 Task: Use the formula "EVEN" in spreadsheet "Project portfolio".
Action: Mouse moved to (716, 382)
Screenshot: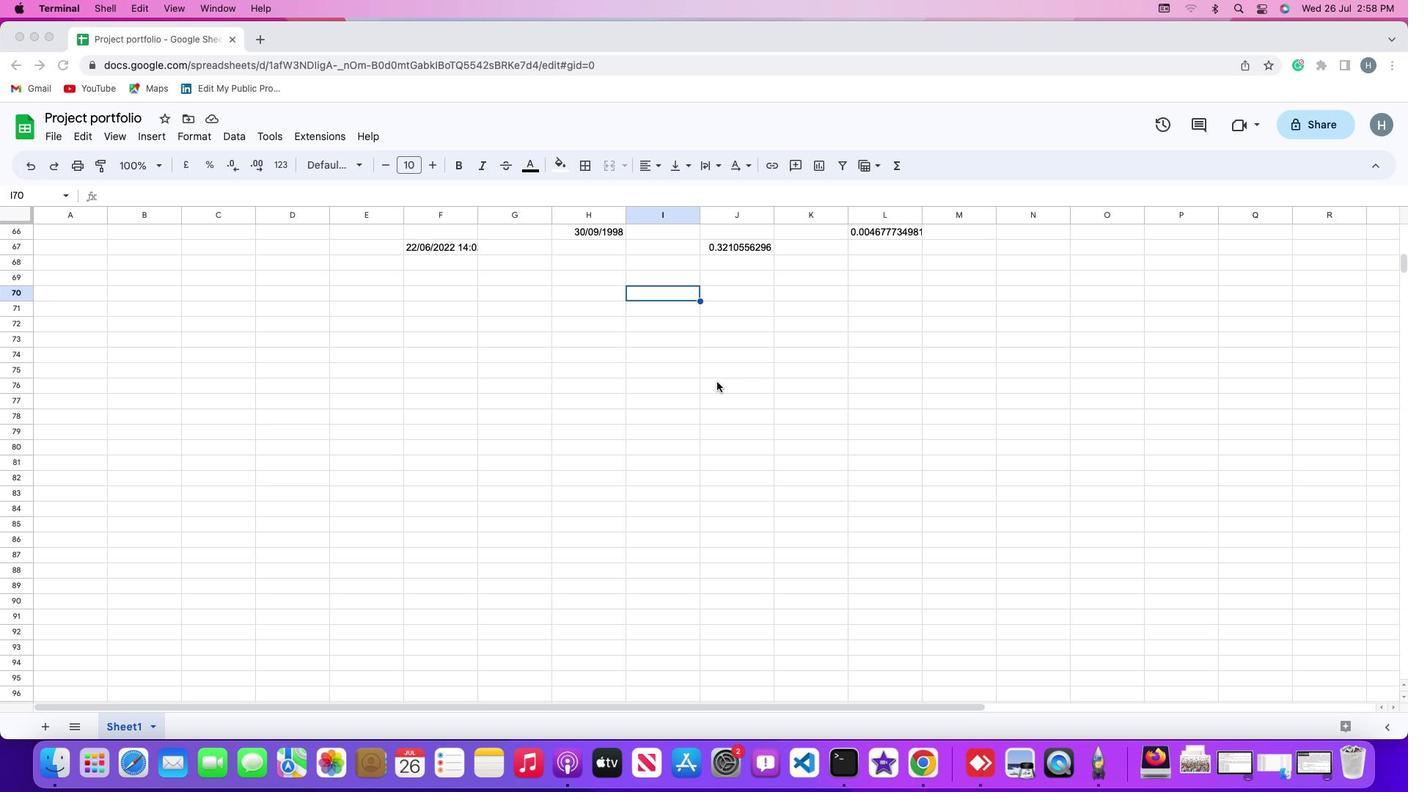 
Action: Mouse pressed left at (716, 382)
Screenshot: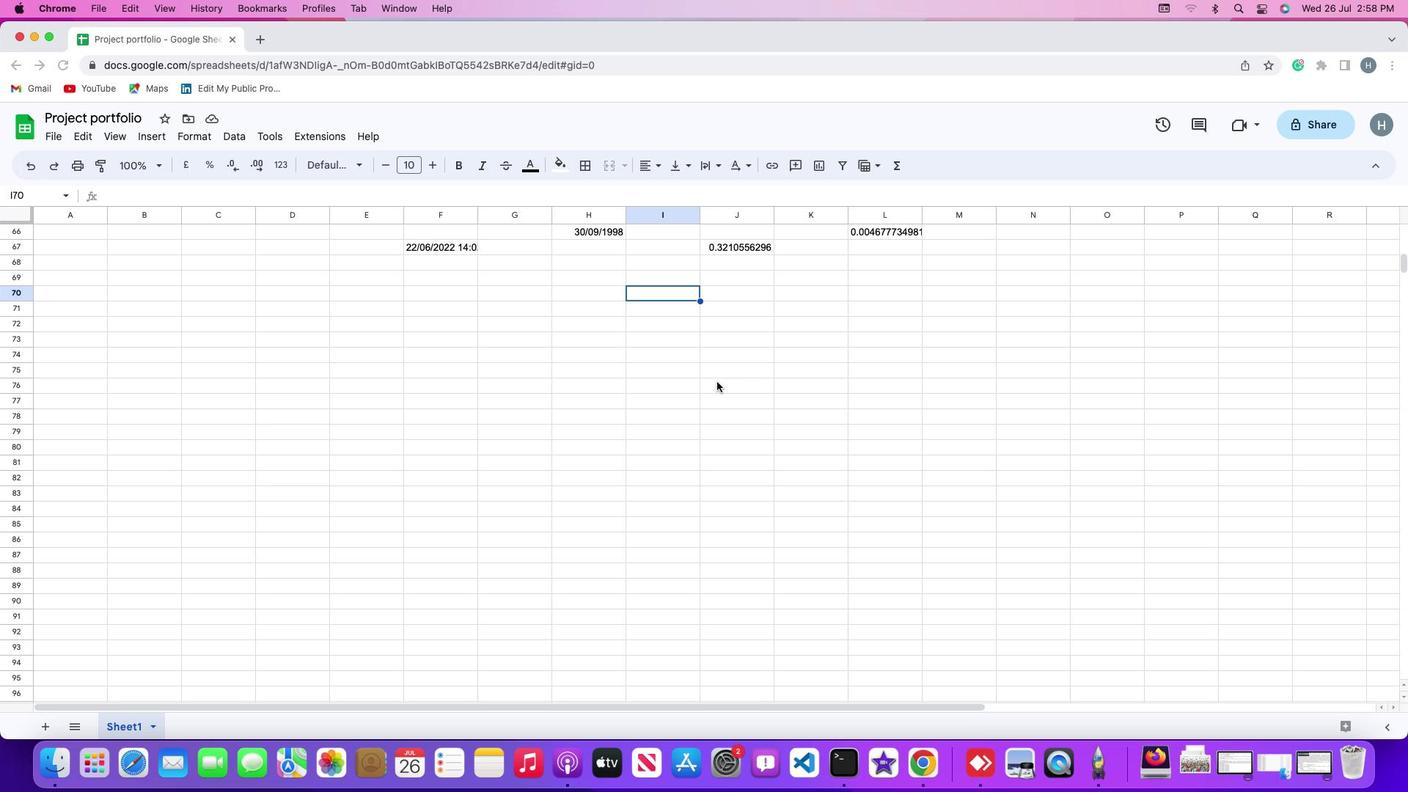 
Action: Mouse moved to (559, 288)
Screenshot: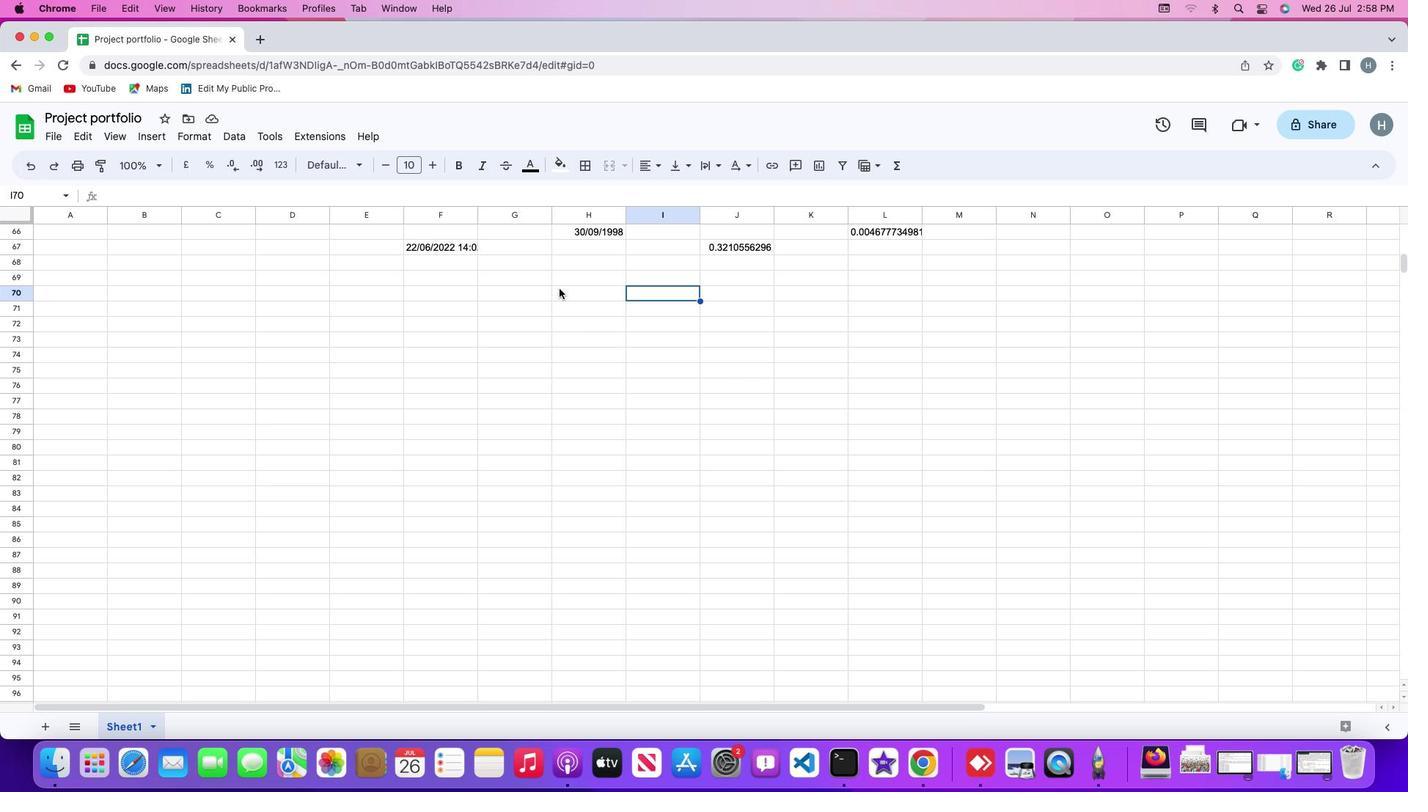 
Action: Mouse pressed left at (559, 288)
Screenshot: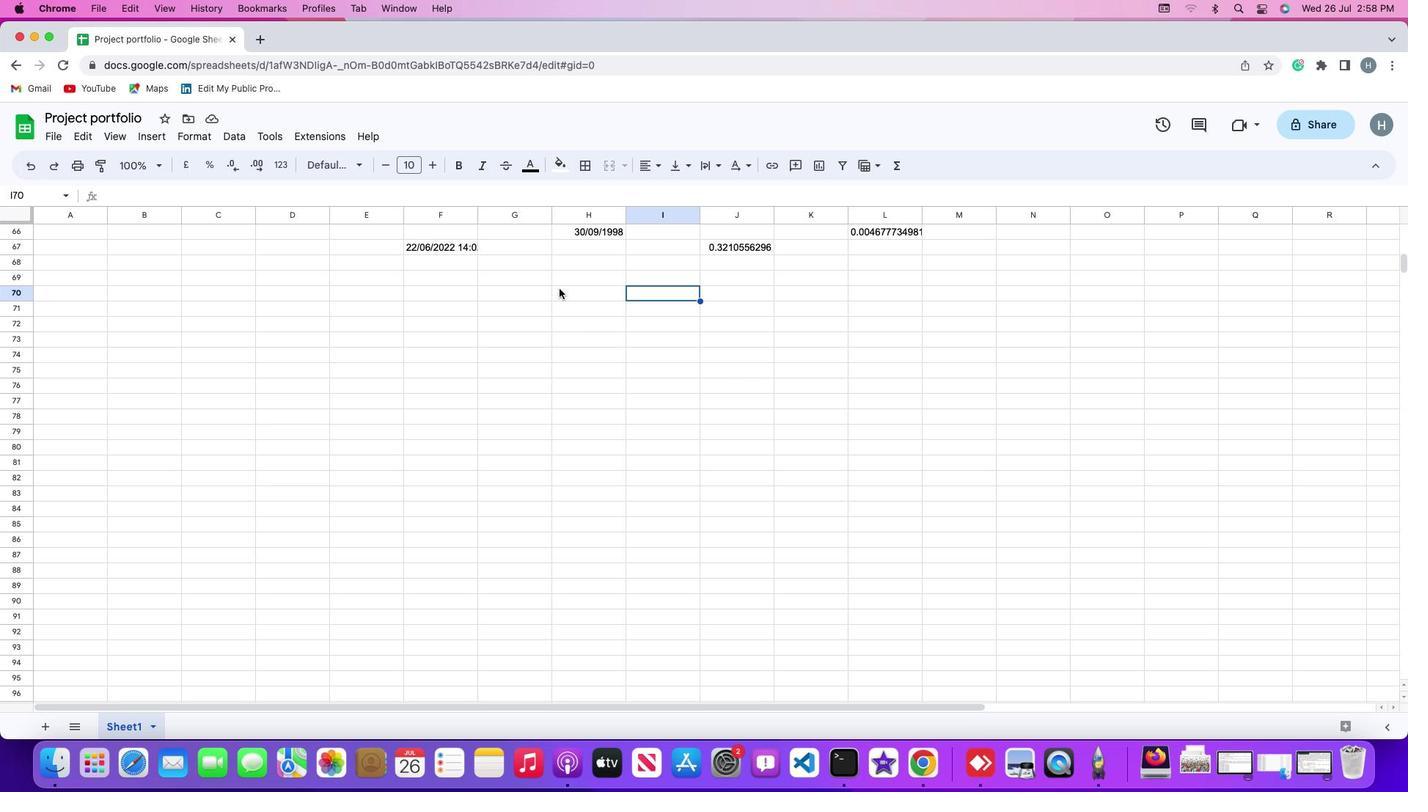 
Action: Mouse moved to (570, 283)
Screenshot: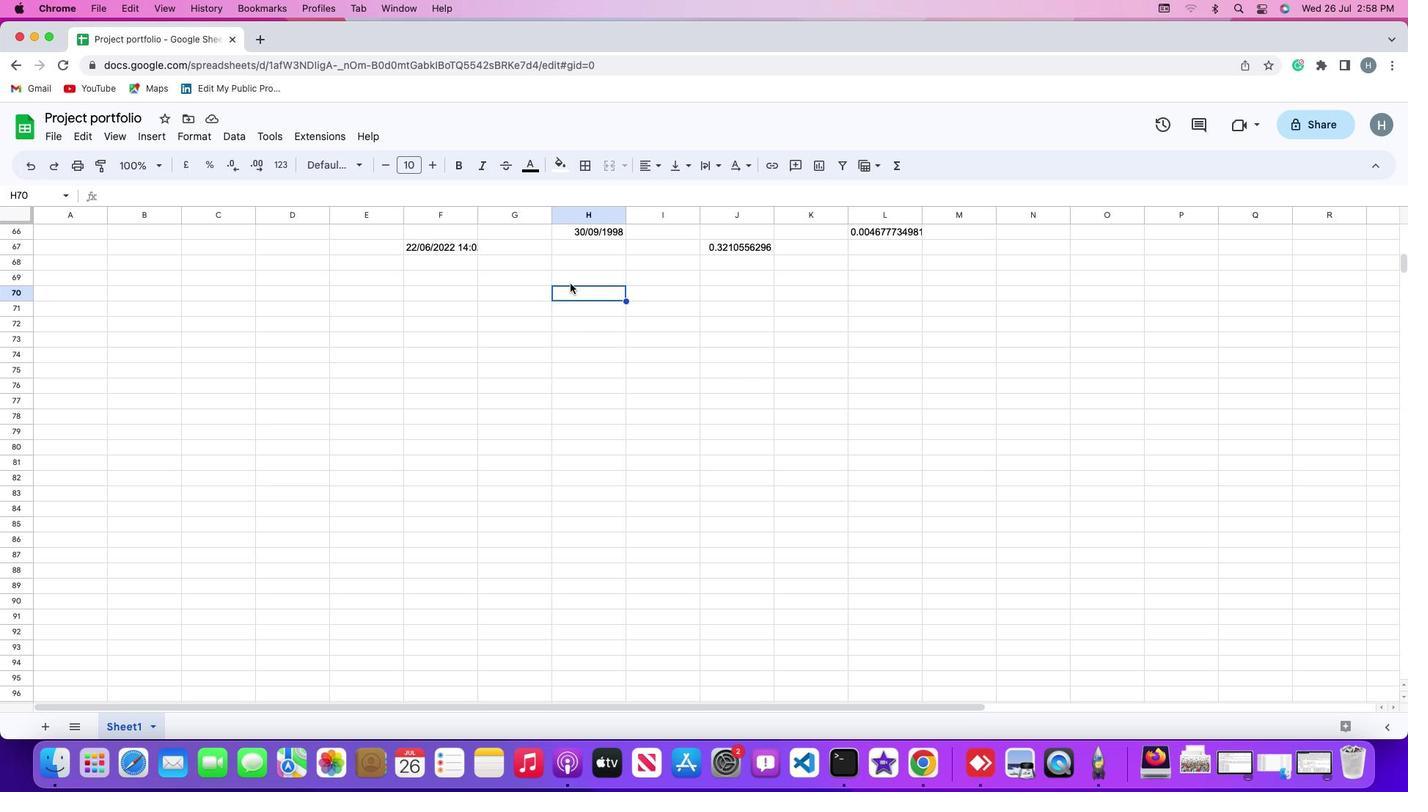 
Action: Mouse pressed left at (570, 283)
Screenshot: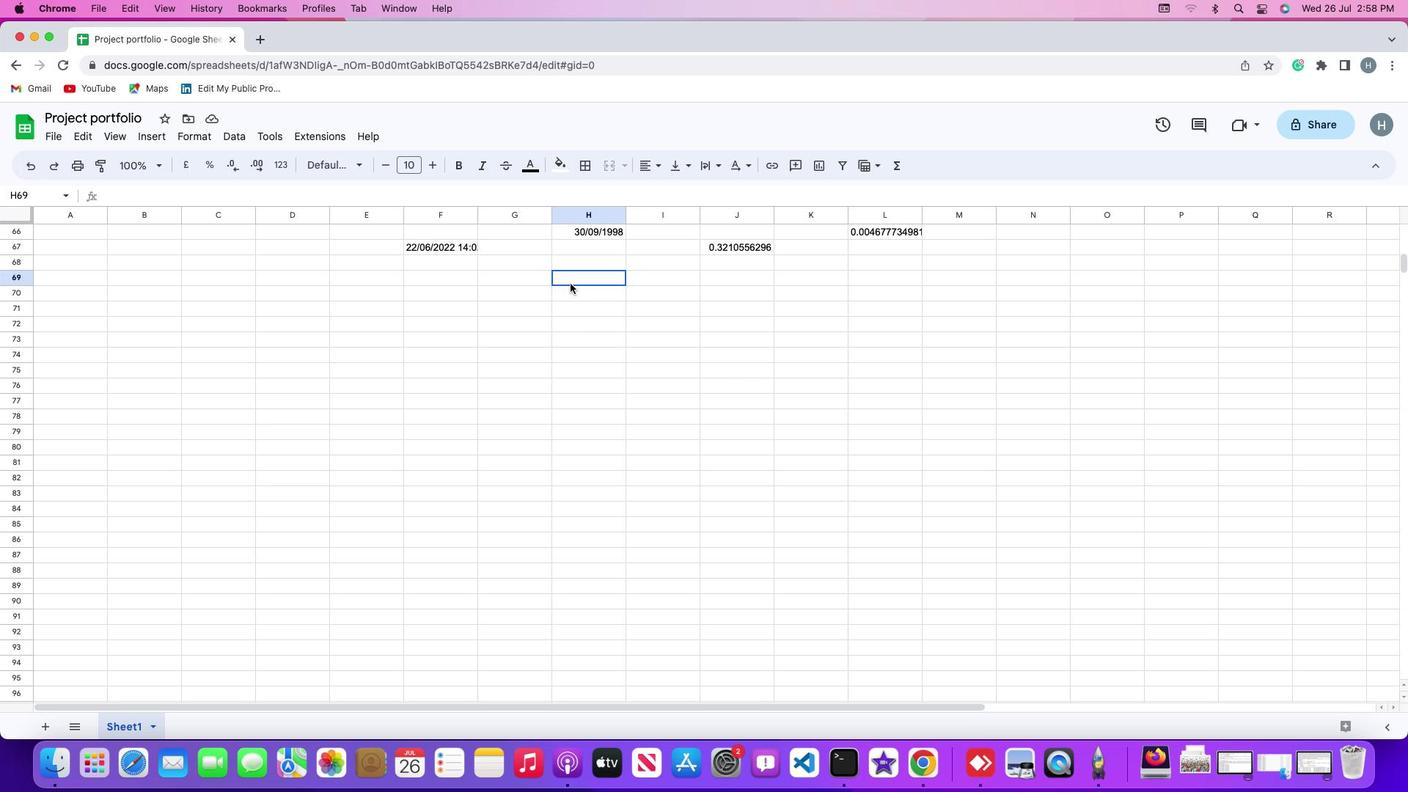 
Action: Mouse moved to (154, 139)
Screenshot: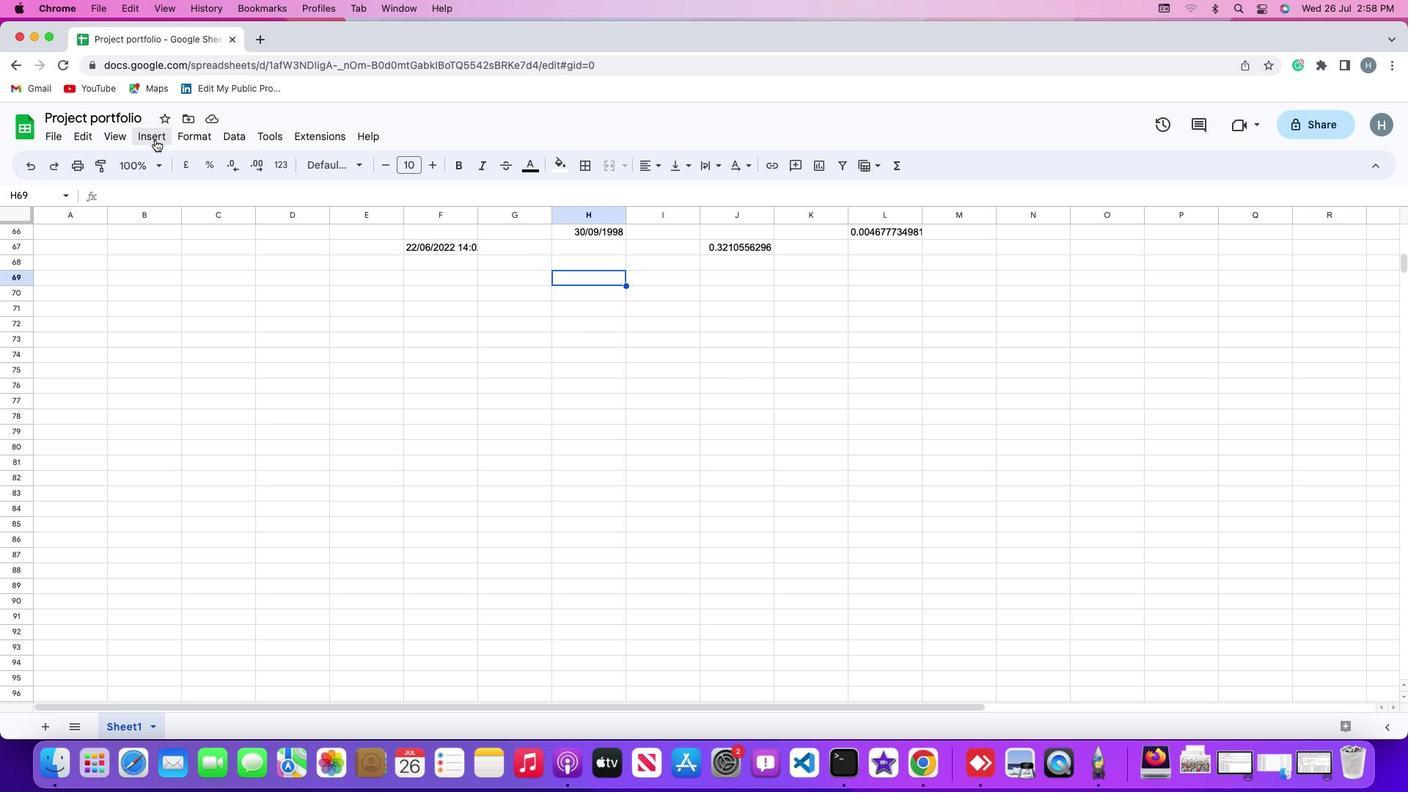 
Action: Mouse pressed left at (154, 139)
Screenshot: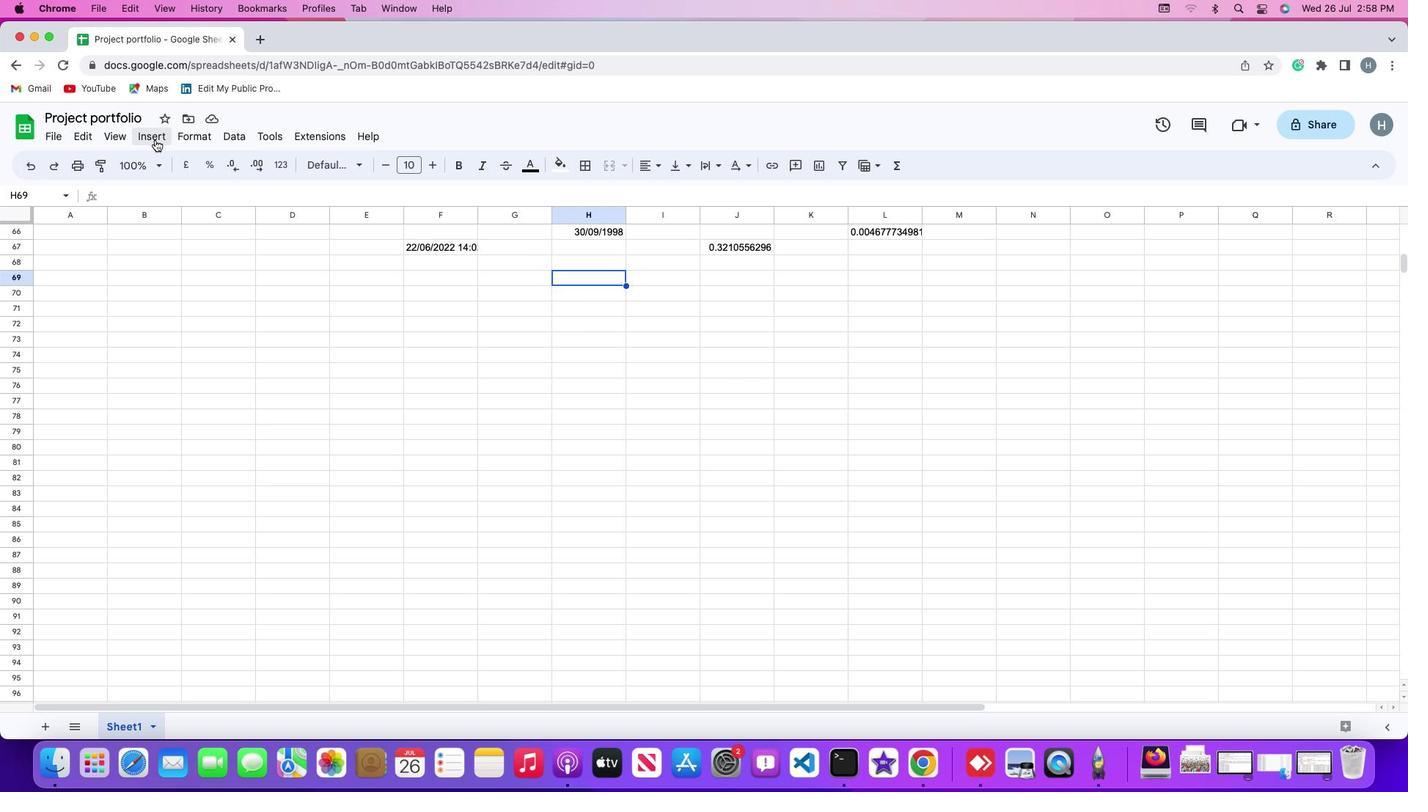 
Action: Mouse moved to (186, 377)
Screenshot: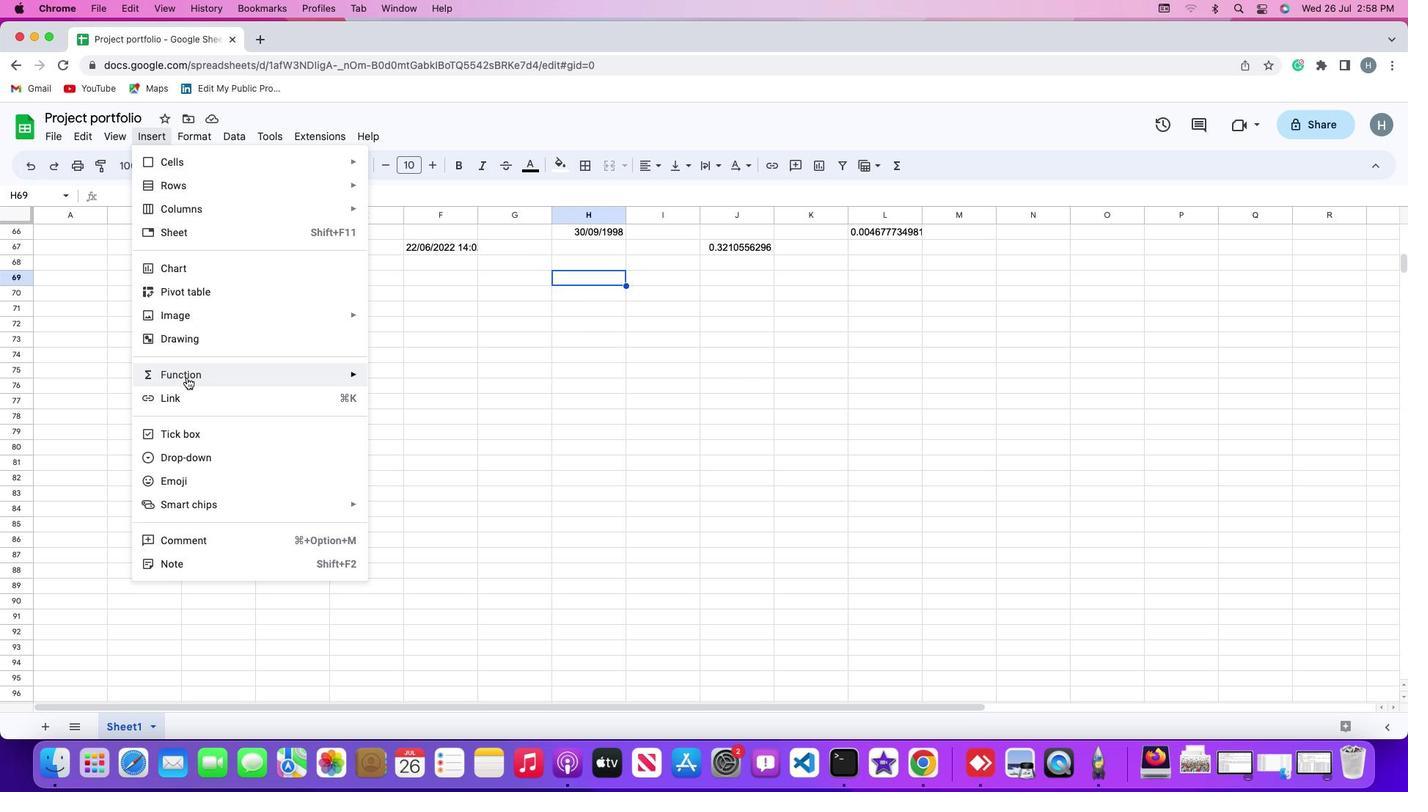 
Action: Mouse pressed left at (186, 377)
Screenshot: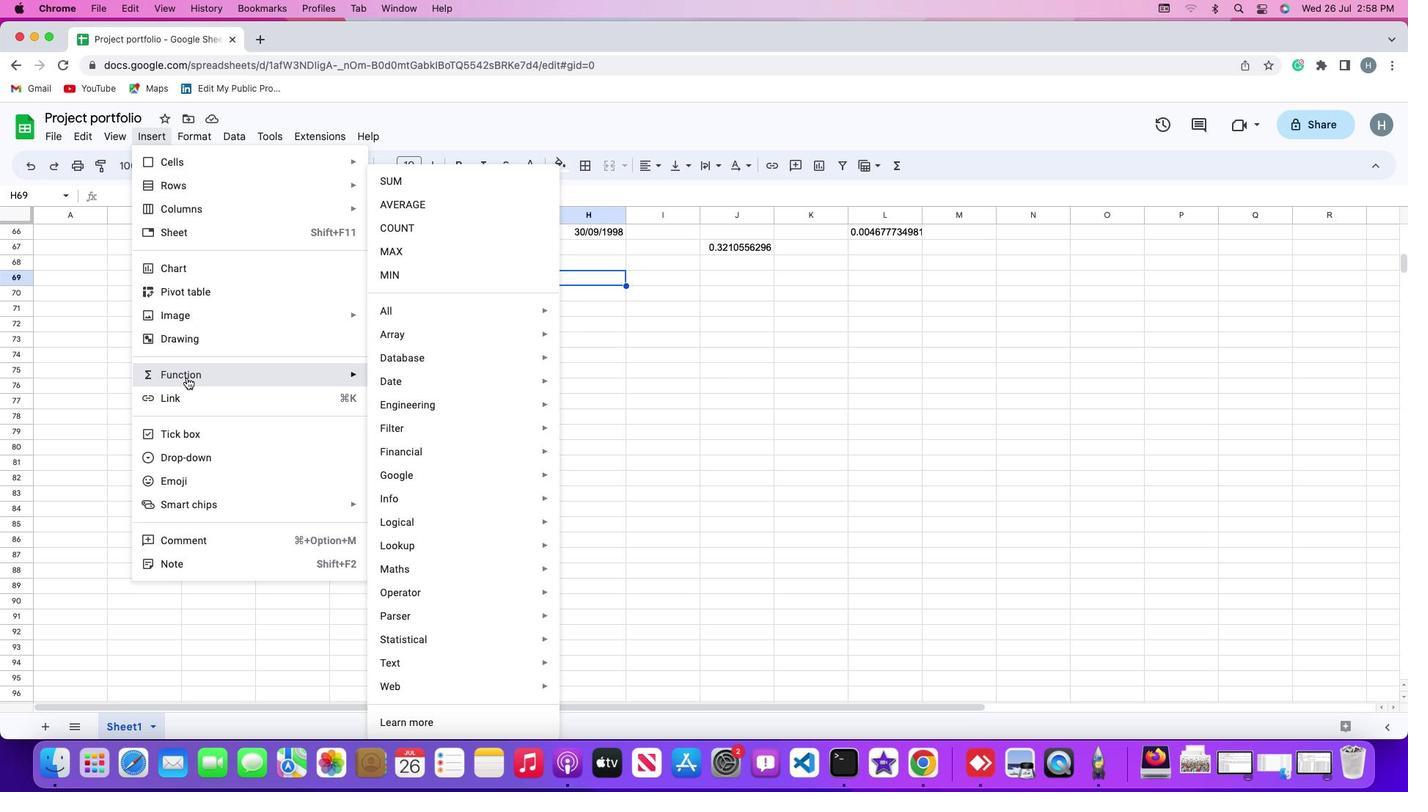 
Action: Mouse moved to (289, 382)
Screenshot: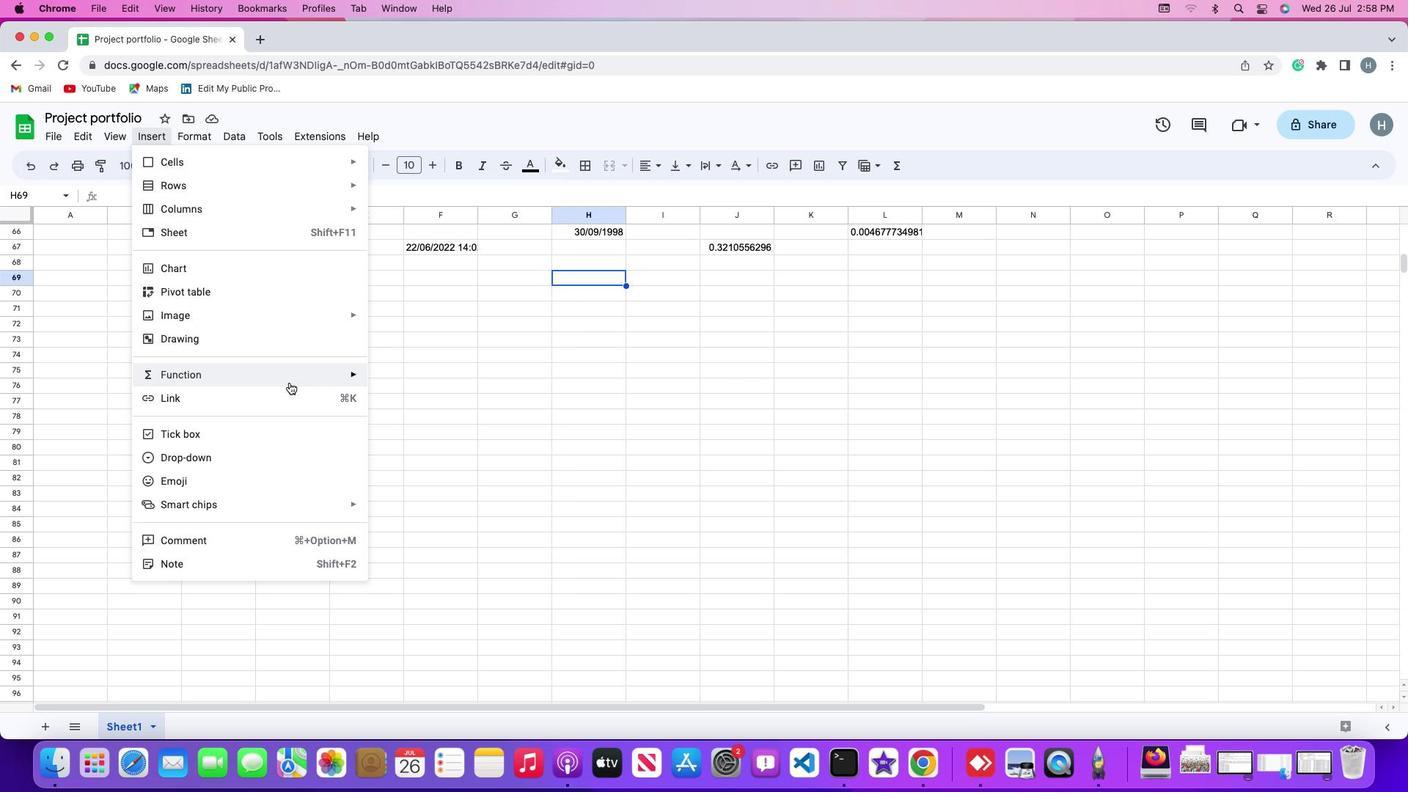 
Action: Mouse pressed left at (289, 382)
Screenshot: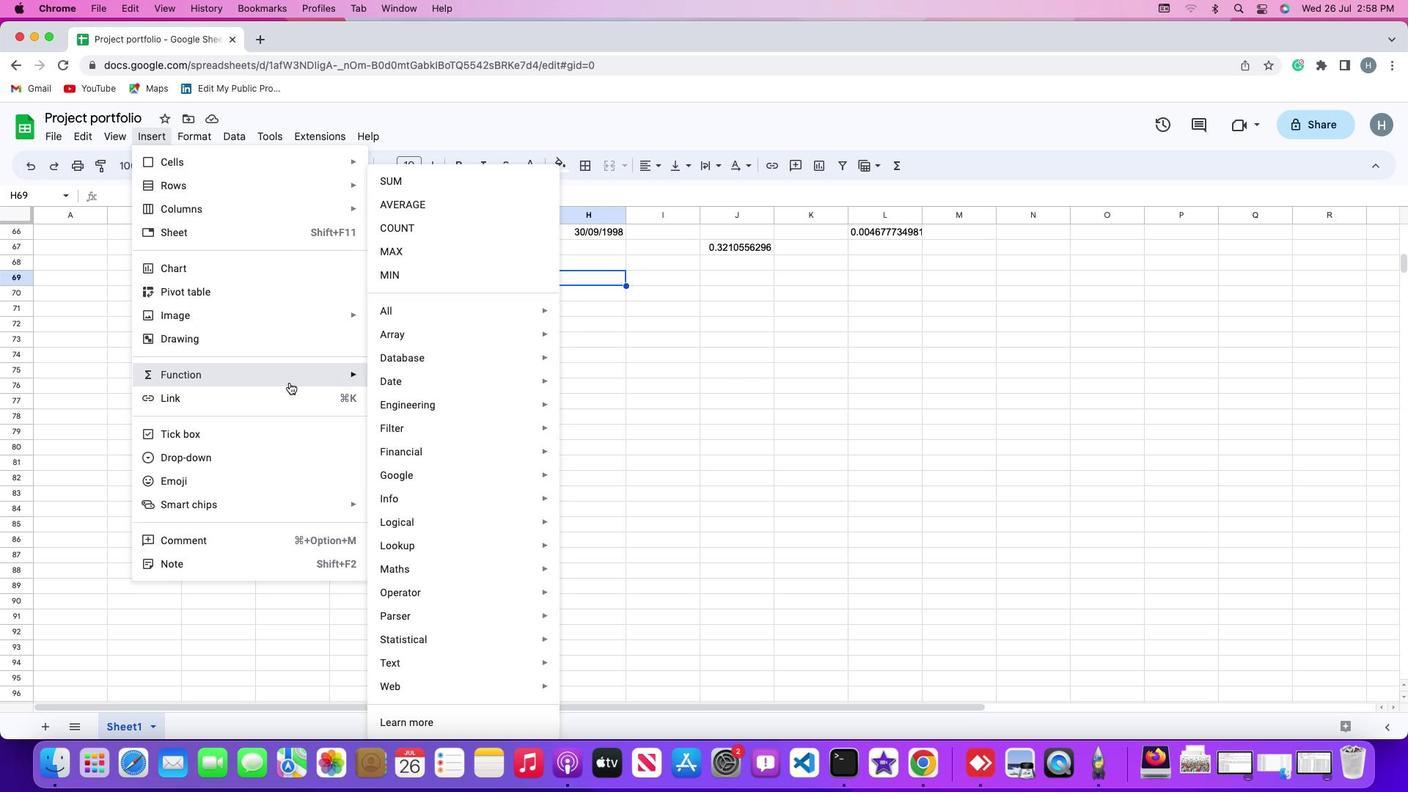 
Action: Mouse moved to (471, 310)
Screenshot: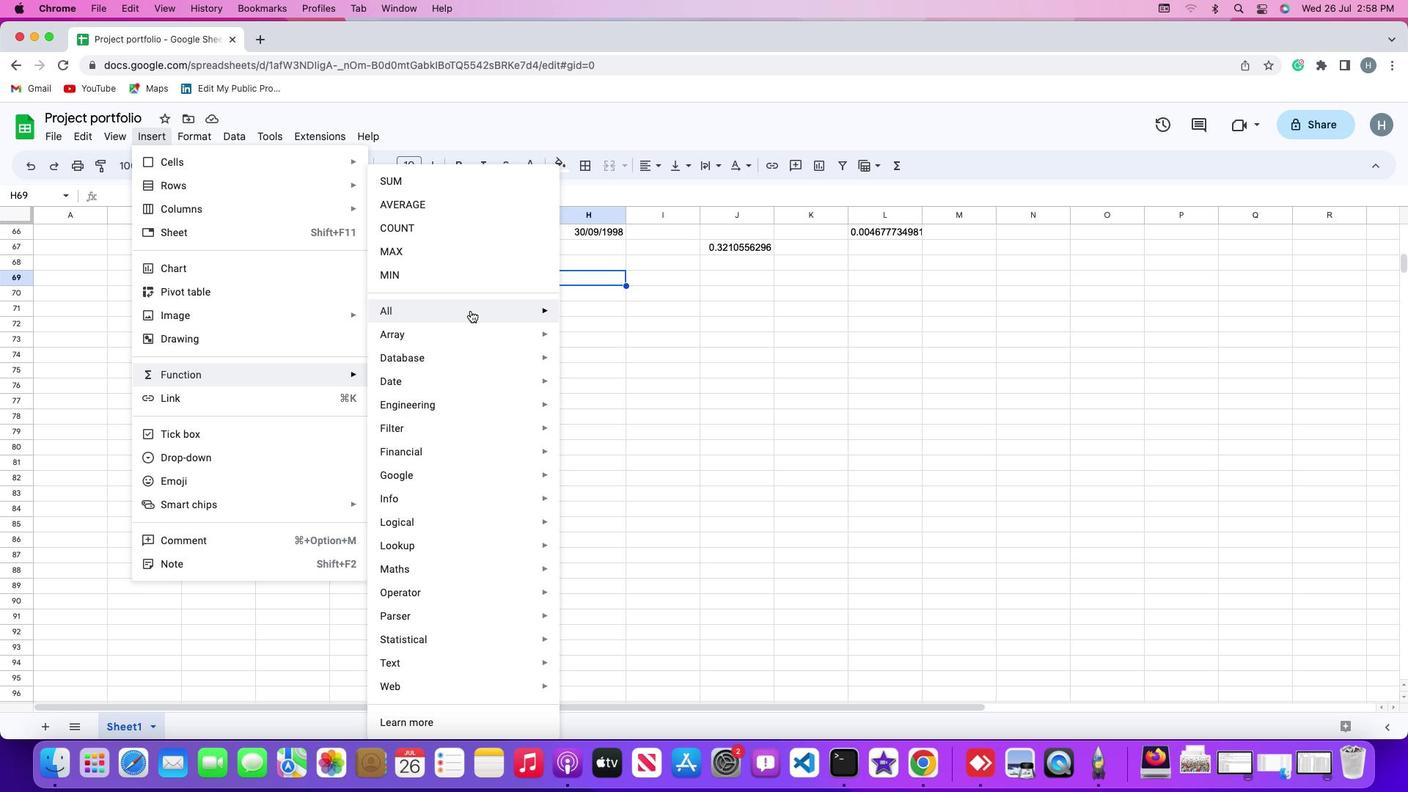 
Action: Mouse pressed left at (471, 310)
Screenshot: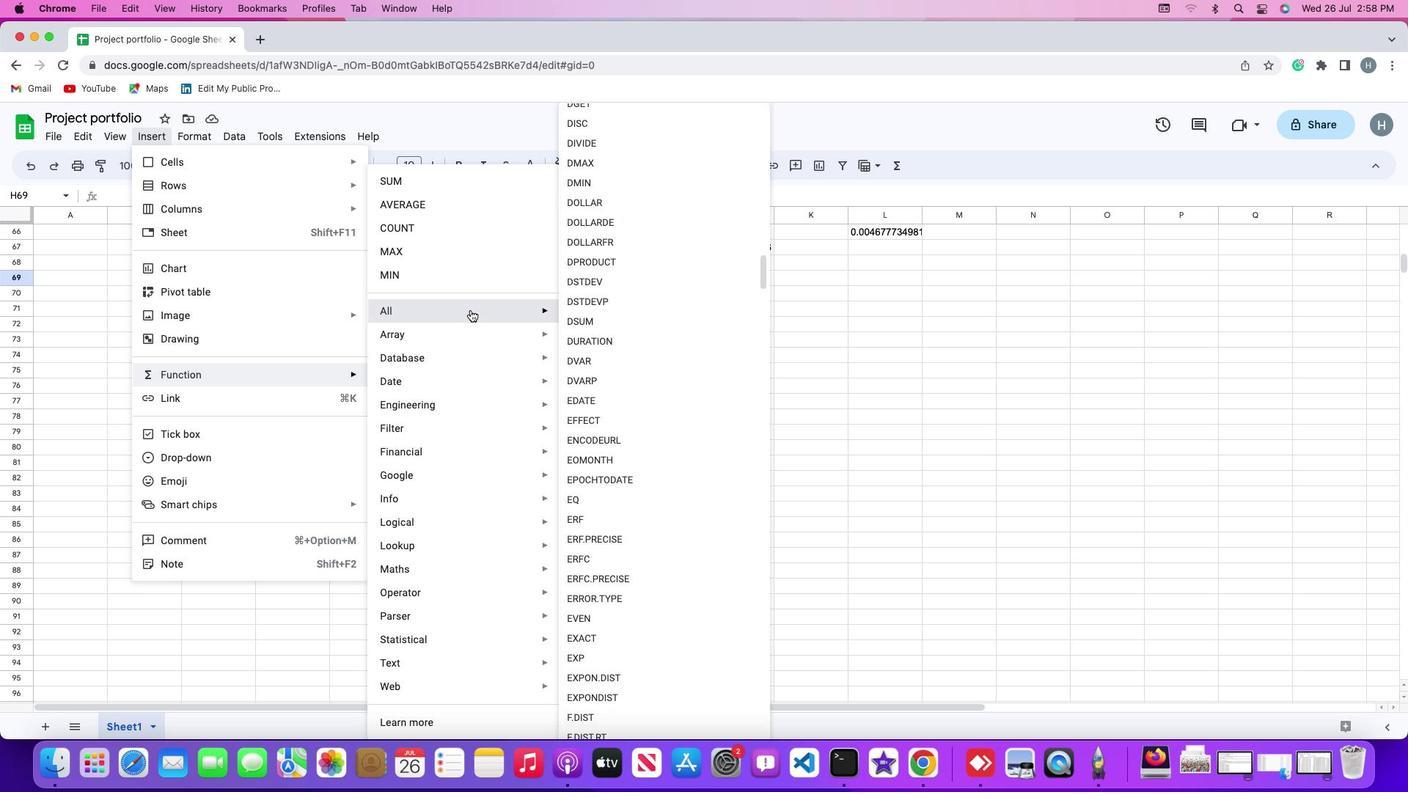 
Action: Mouse moved to (592, 616)
Screenshot: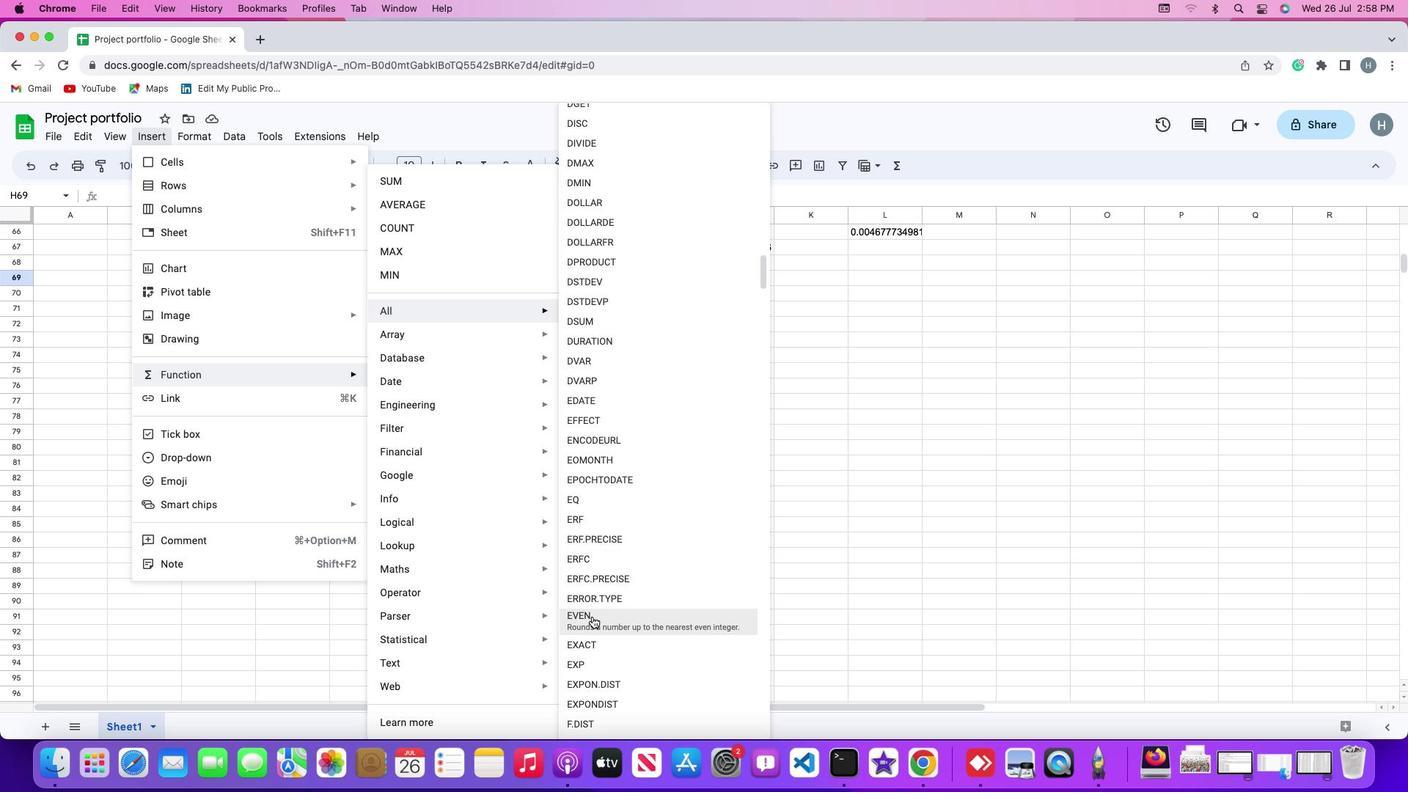
Action: Mouse pressed left at (592, 616)
Screenshot: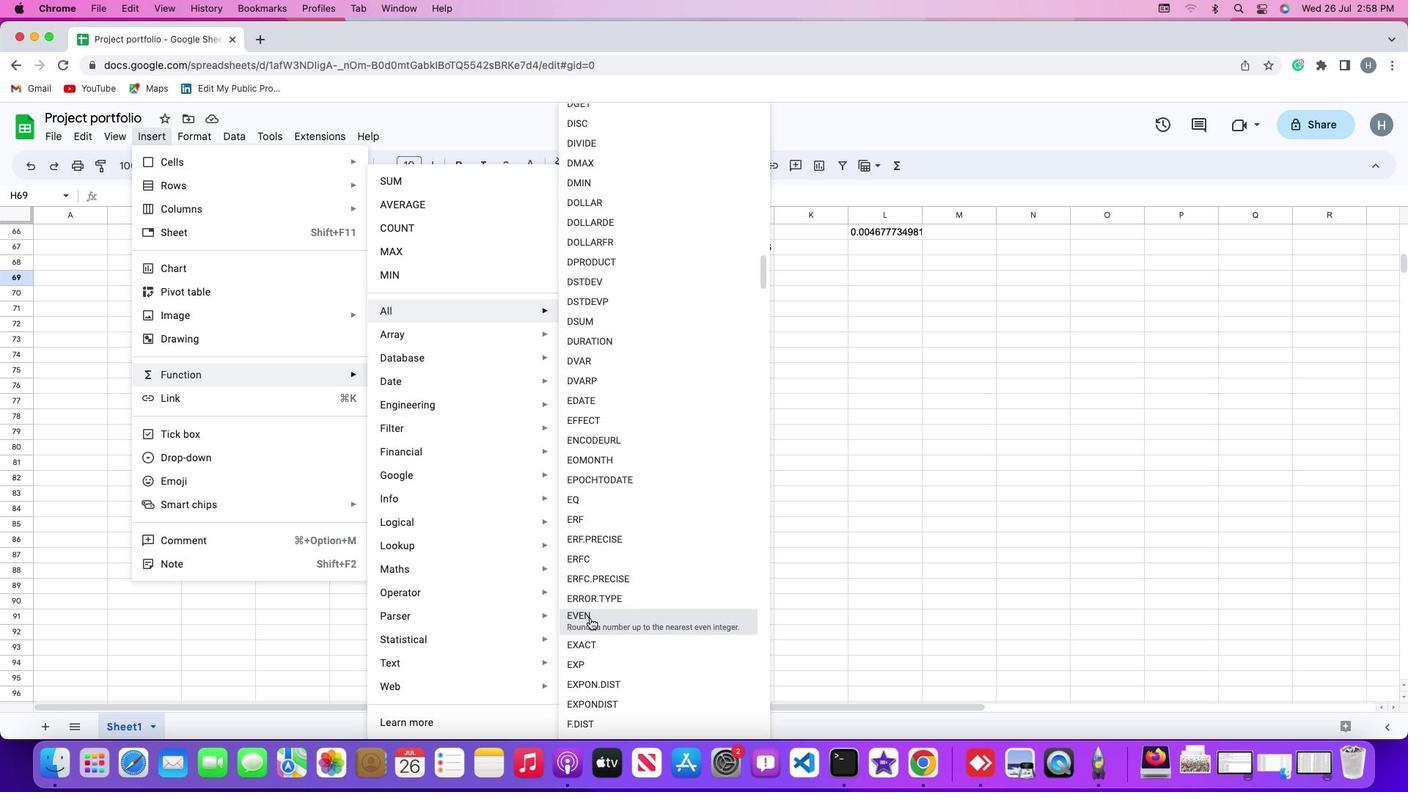 
Action: Mouse moved to (512, 487)
Screenshot: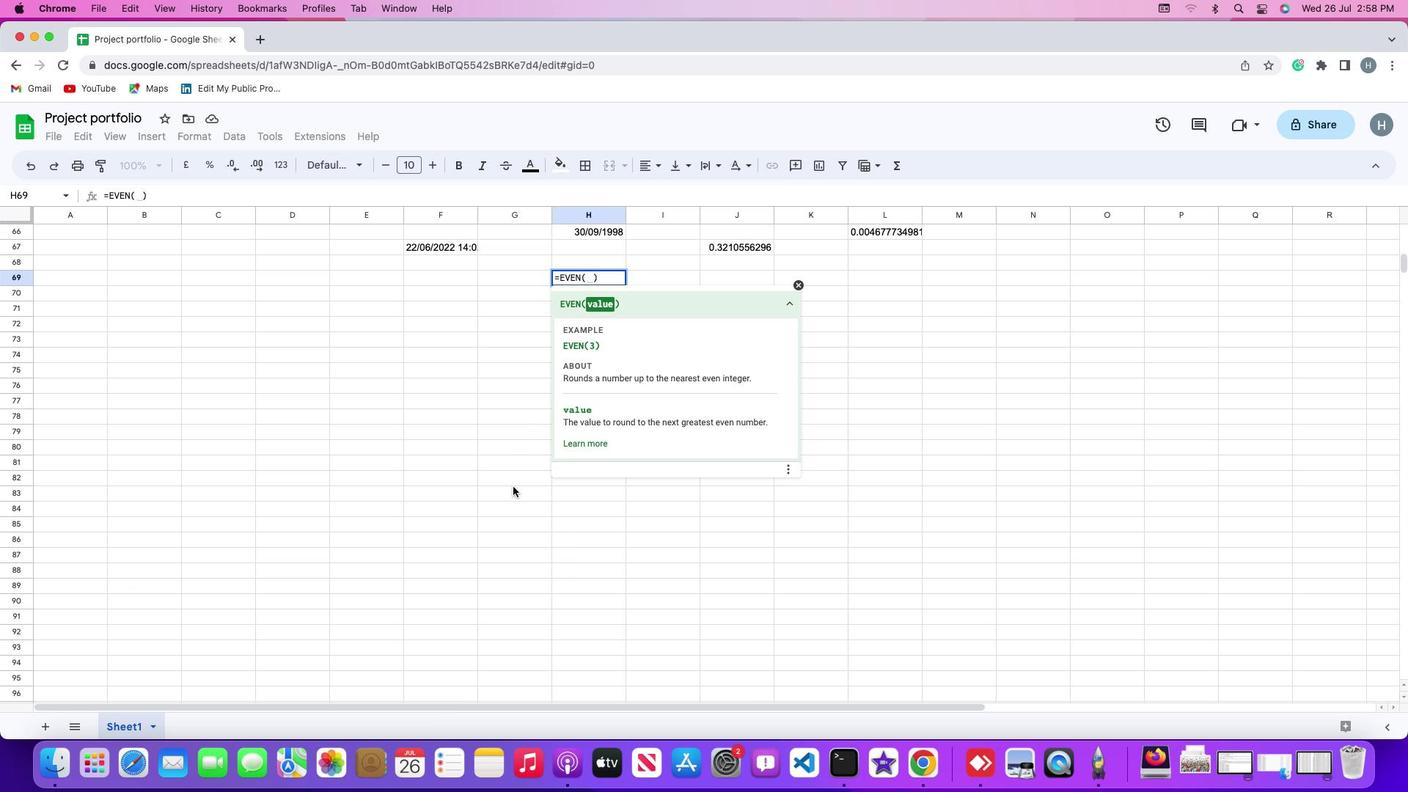 
Action: Key pressed '3'Key.enter
Screenshot: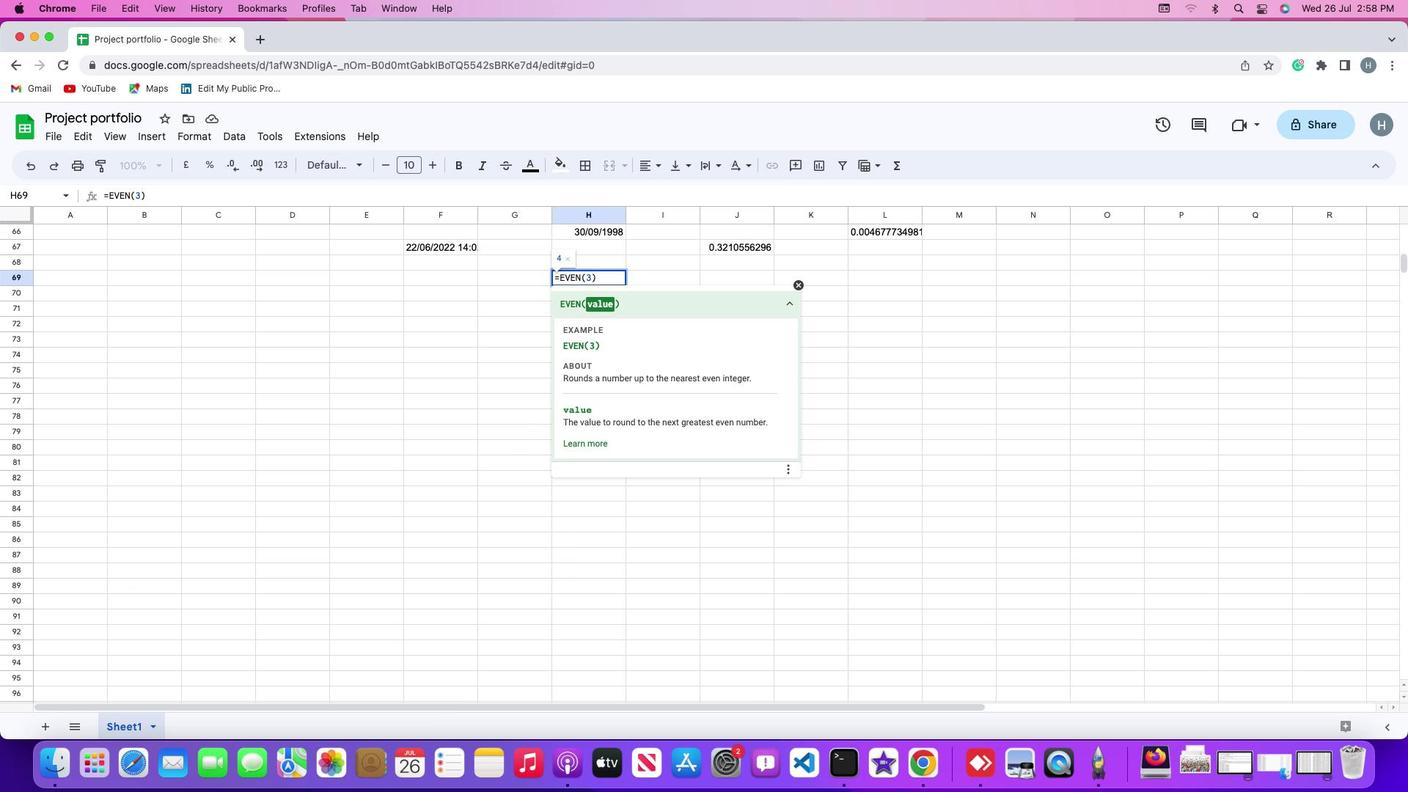 
